 Task: Select a schedule automation every 2 weeks on monday at 11:00 AM starting on January 1, 2024.
Action: Mouse moved to (968, 78)
Screenshot: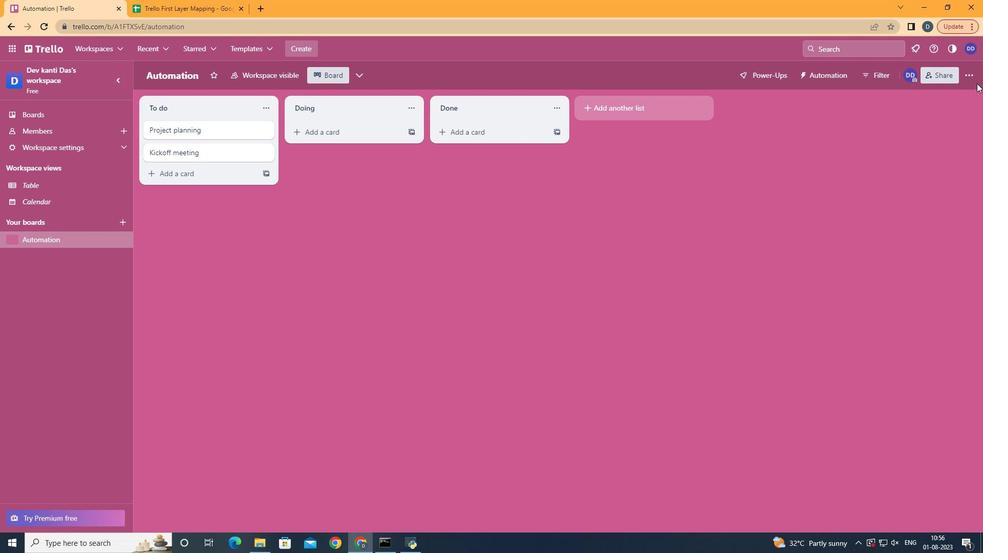 
Action: Mouse pressed left at (968, 78)
Screenshot: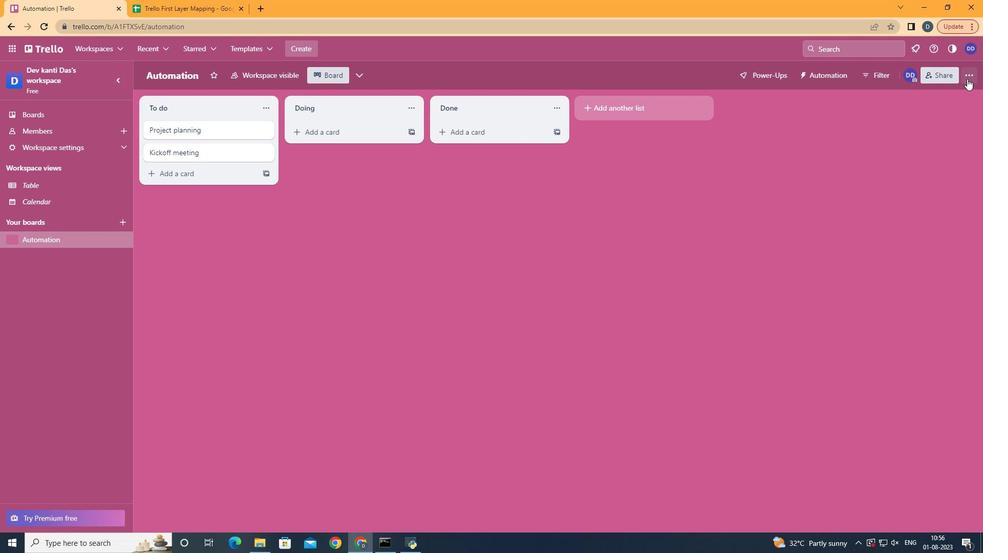 
Action: Mouse moved to (909, 204)
Screenshot: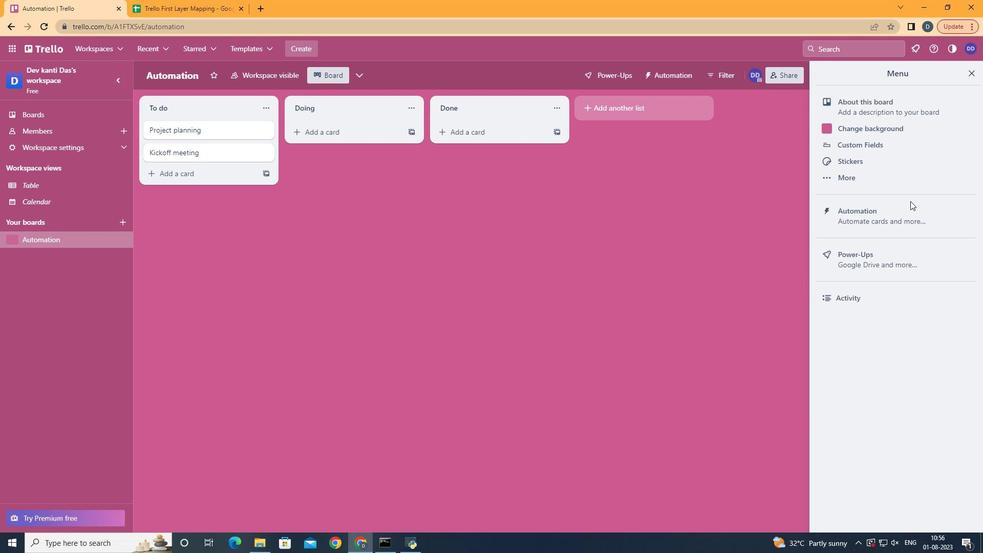 
Action: Mouse pressed left at (909, 204)
Screenshot: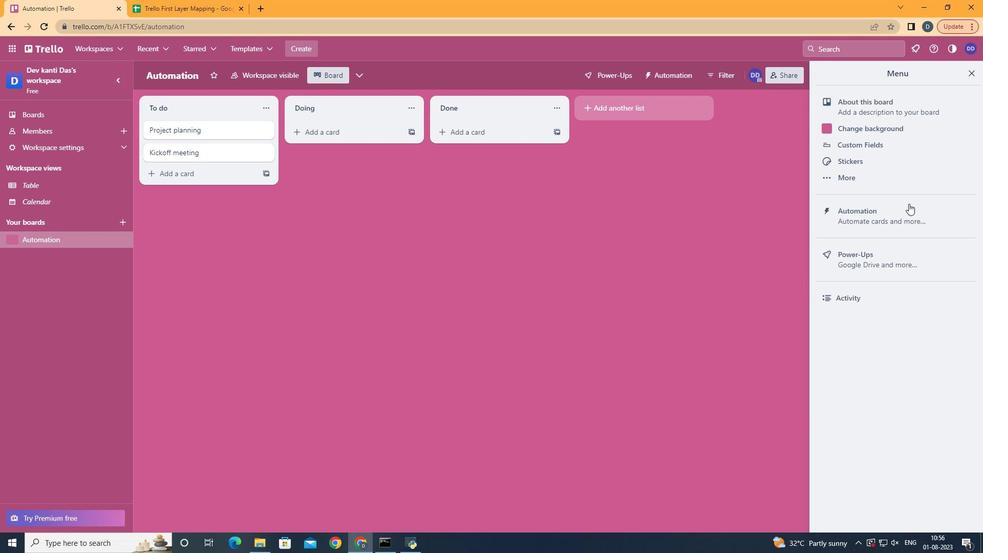 
Action: Mouse moved to (198, 188)
Screenshot: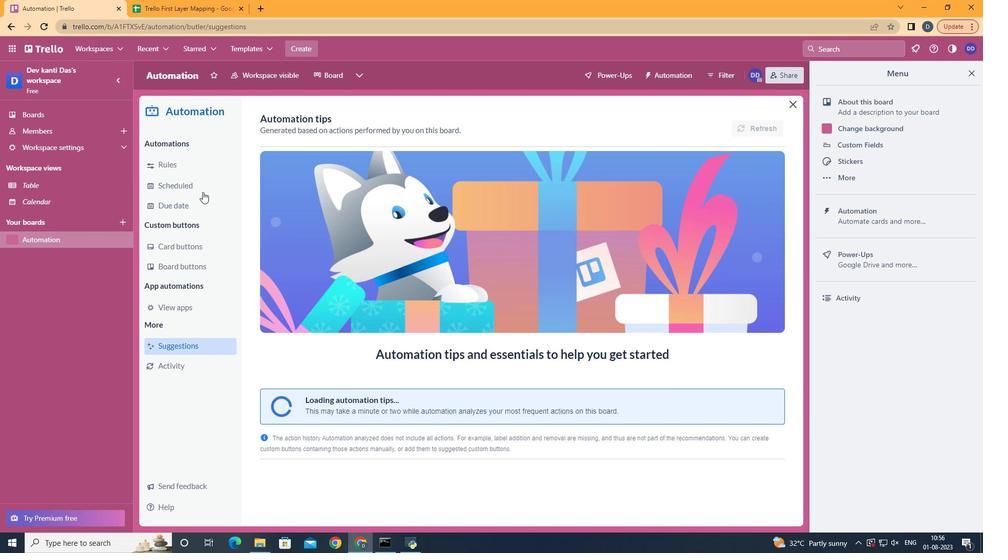 
Action: Mouse pressed left at (198, 188)
Screenshot: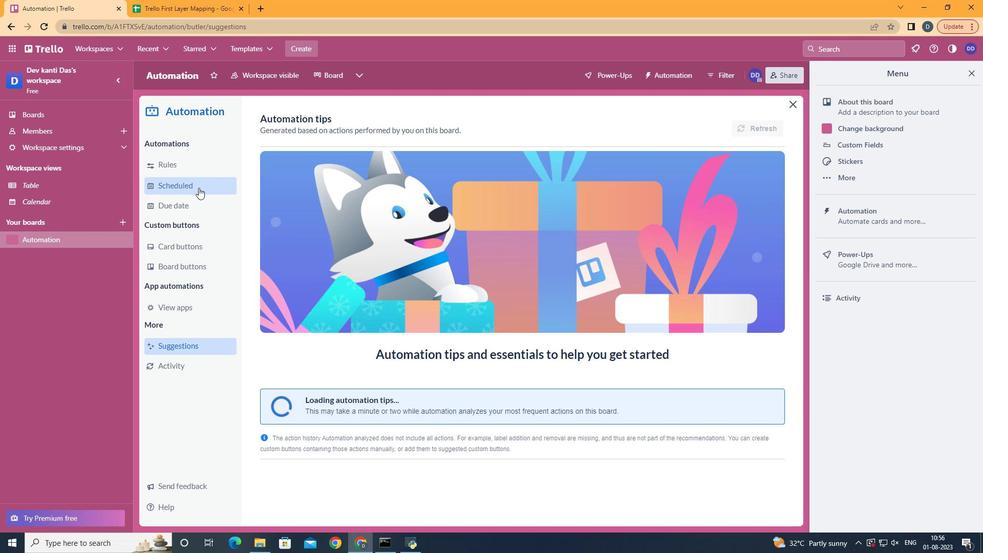 
Action: Mouse moved to (722, 123)
Screenshot: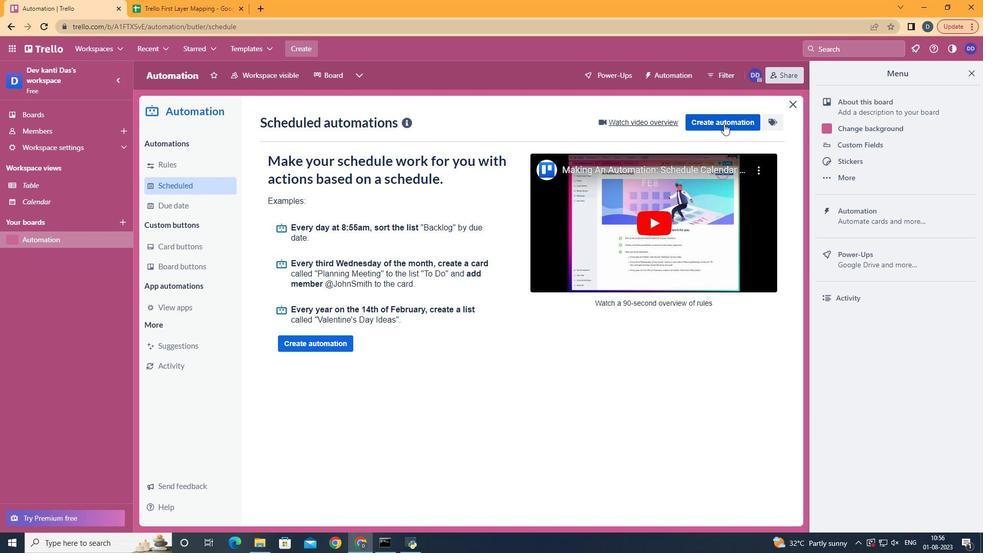 
Action: Mouse pressed left at (722, 123)
Screenshot: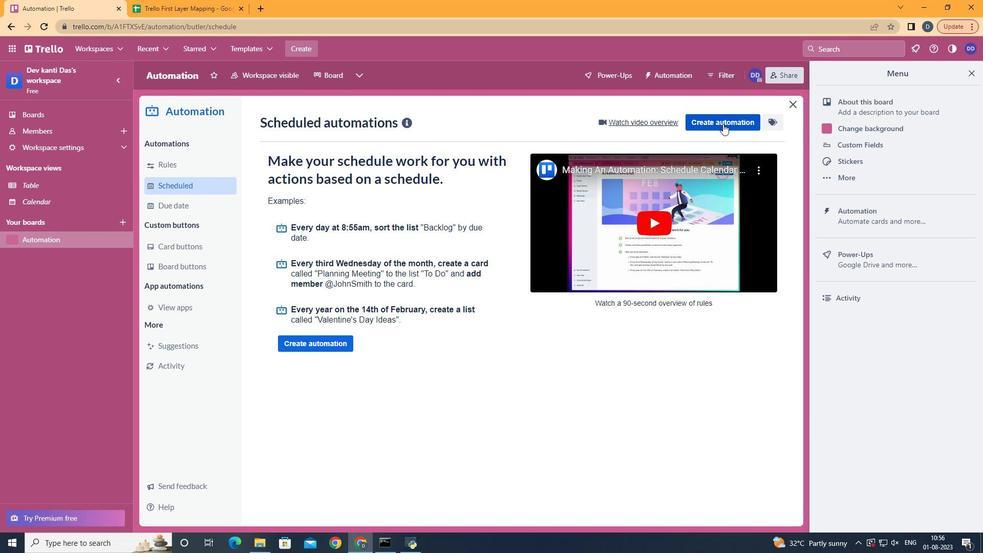 
Action: Mouse moved to (571, 220)
Screenshot: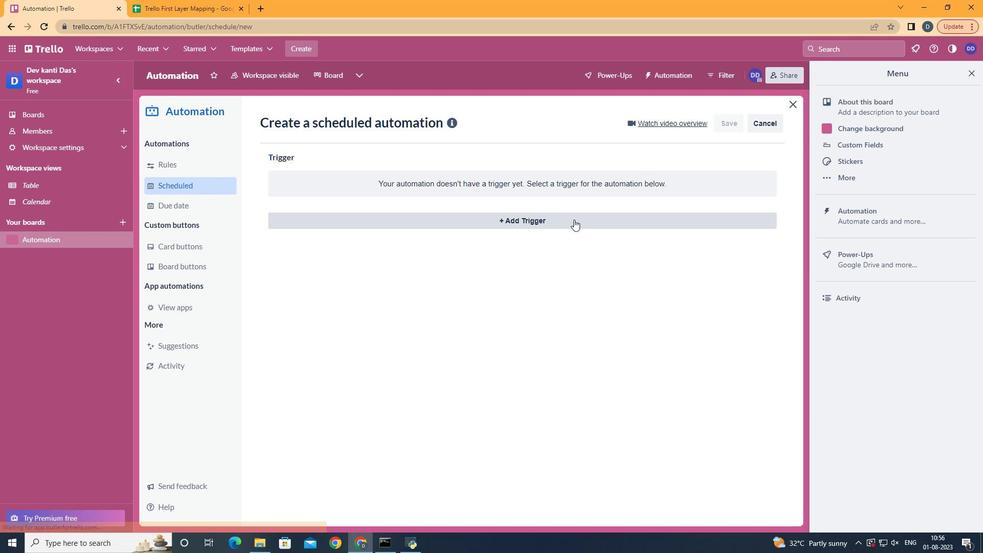 
Action: Mouse pressed left at (571, 220)
Screenshot: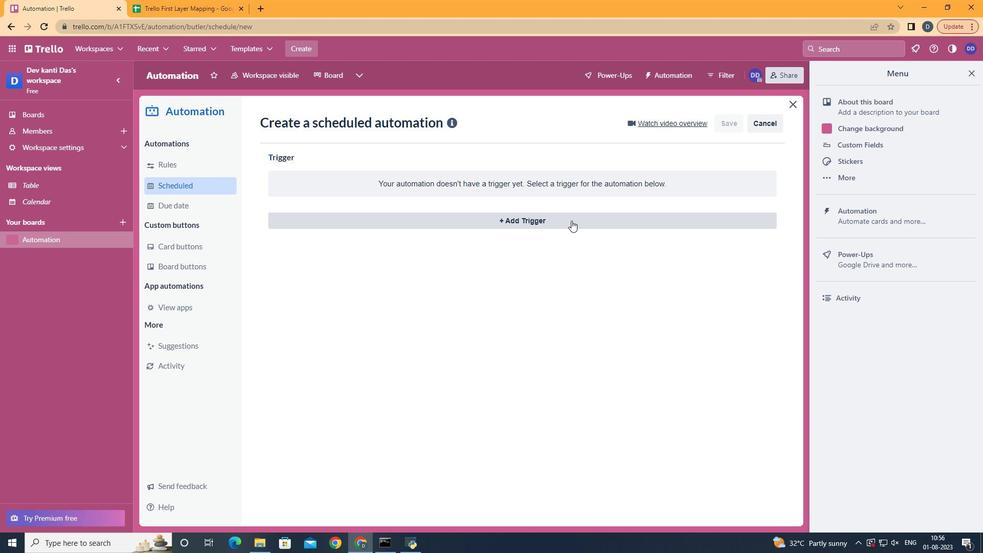 
Action: Mouse moved to (381, 342)
Screenshot: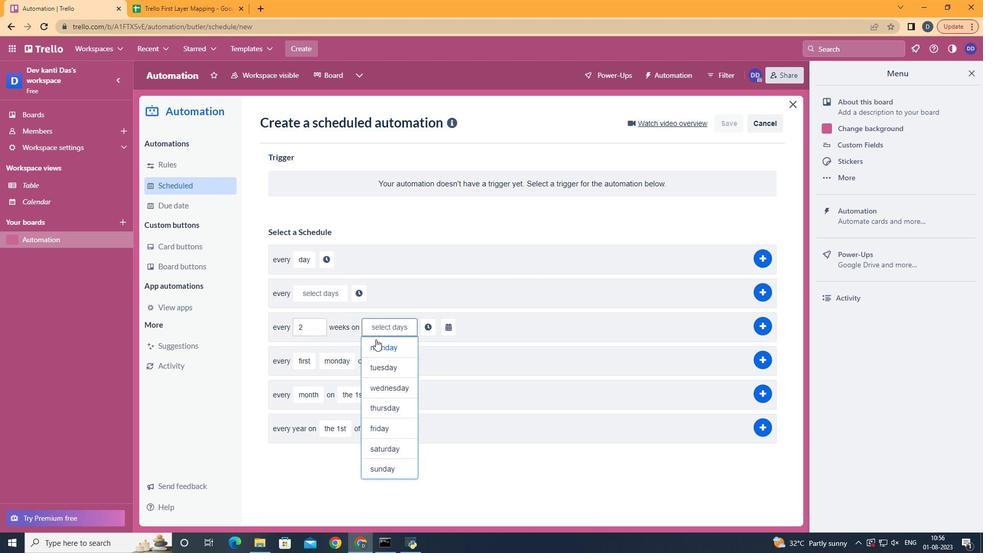 
Action: Mouse pressed left at (381, 342)
Screenshot: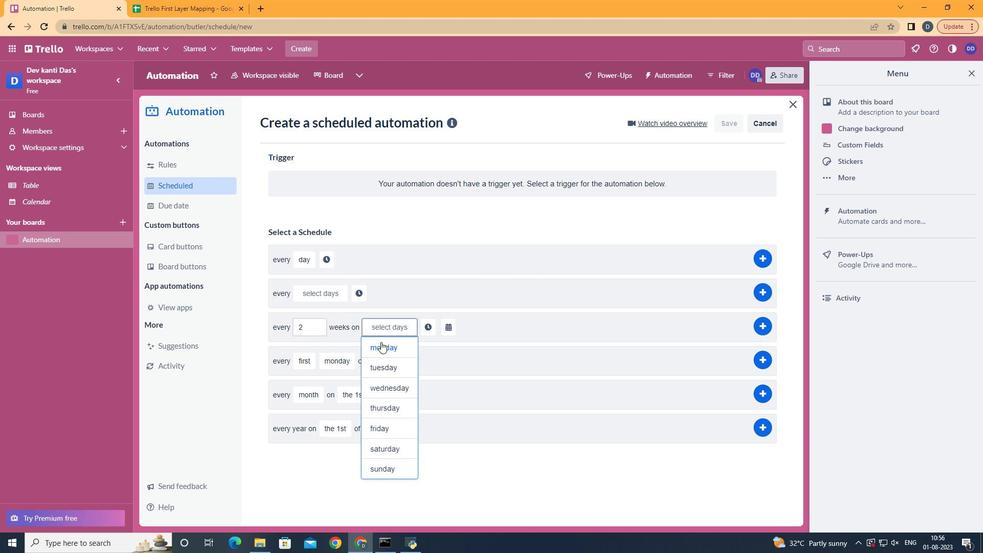 
Action: Mouse moved to (429, 324)
Screenshot: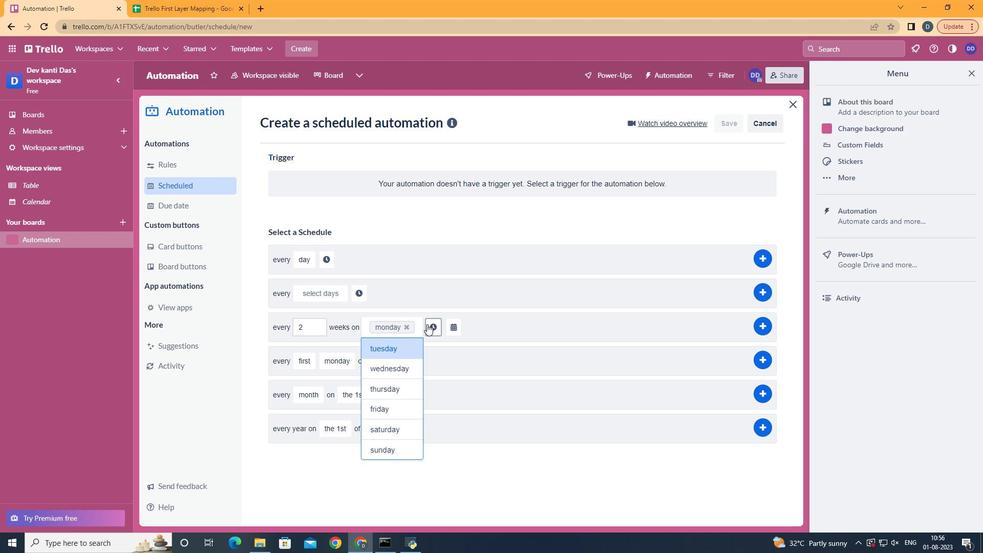 
Action: Mouse pressed left at (429, 324)
Screenshot: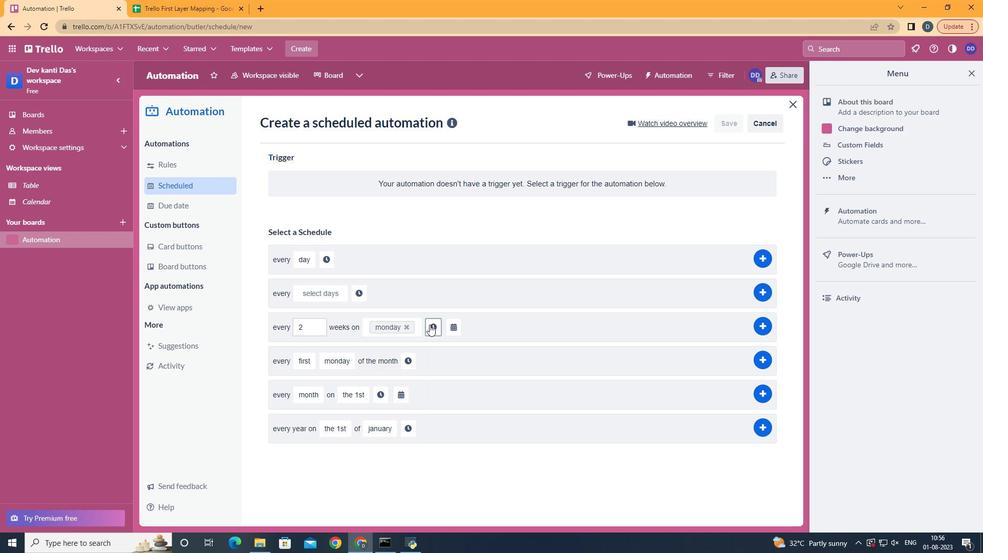 
Action: Mouse moved to (561, 330)
Screenshot: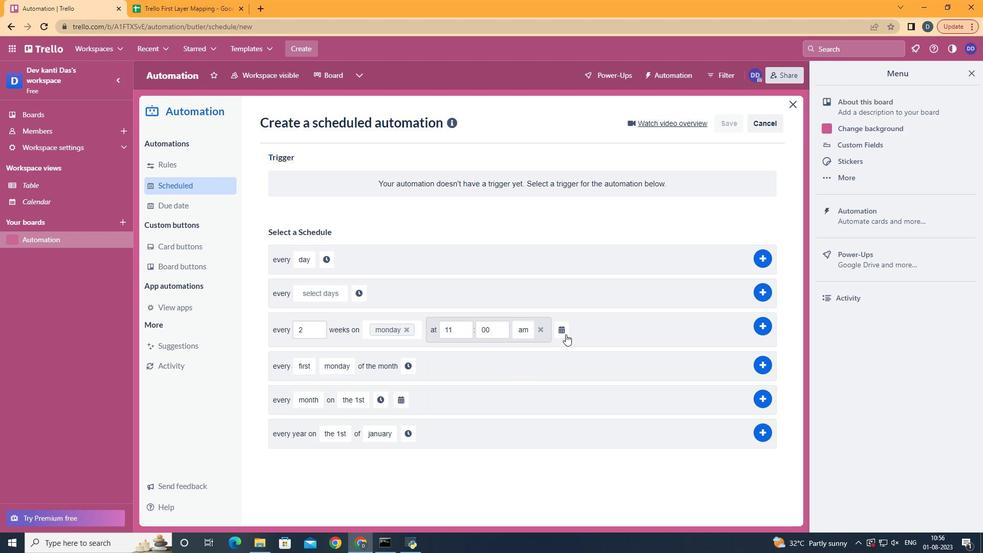 
Action: Mouse pressed left at (561, 330)
Screenshot: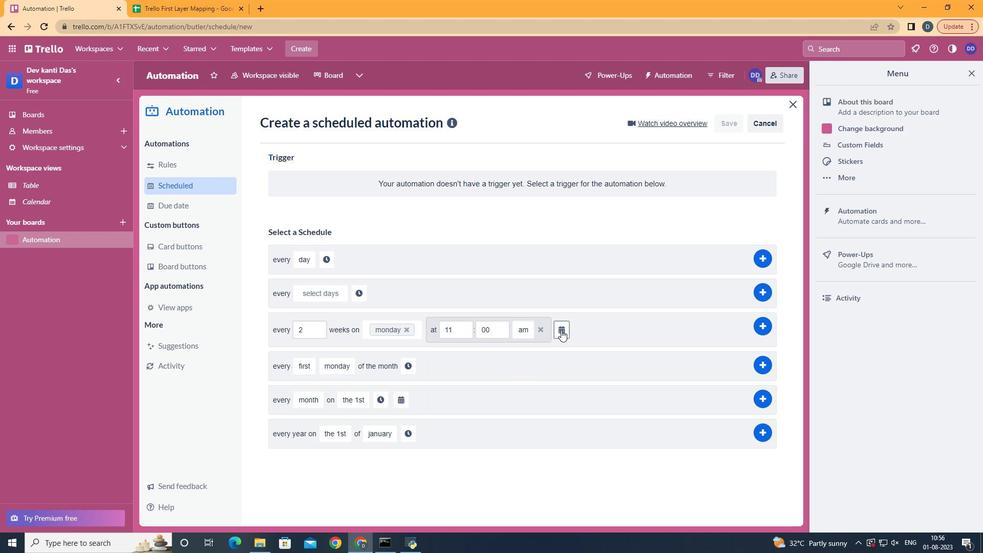 
Action: Mouse moved to (622, 384)
Screenshot: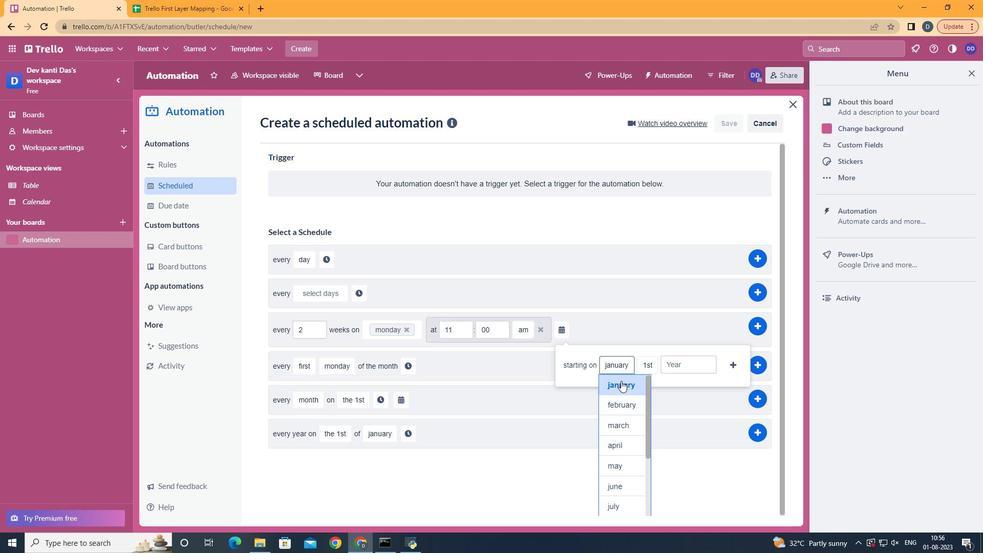 
Action: Mouse pressed left at (622, 384)
Screenshot: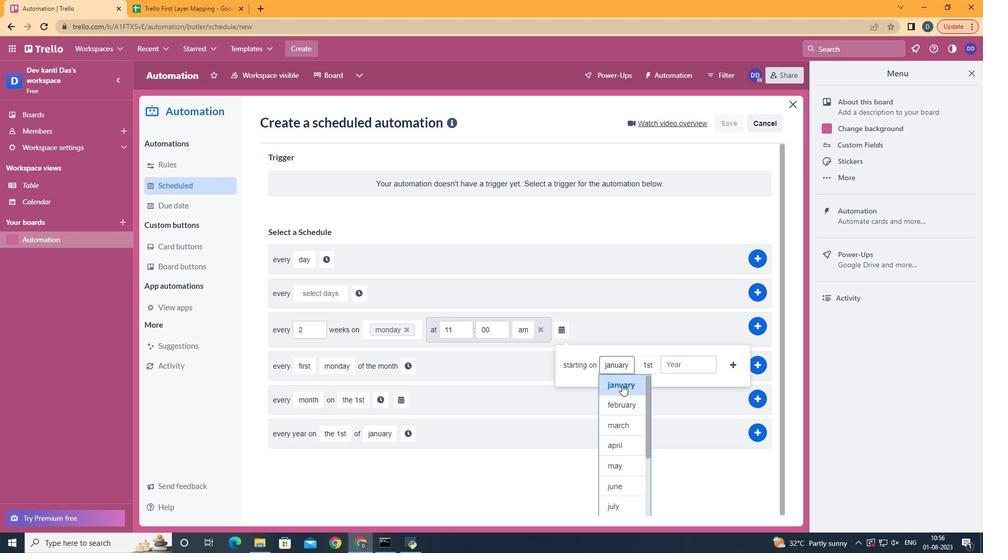 
Action: Mouse moved to (648, 381)
Screenshot: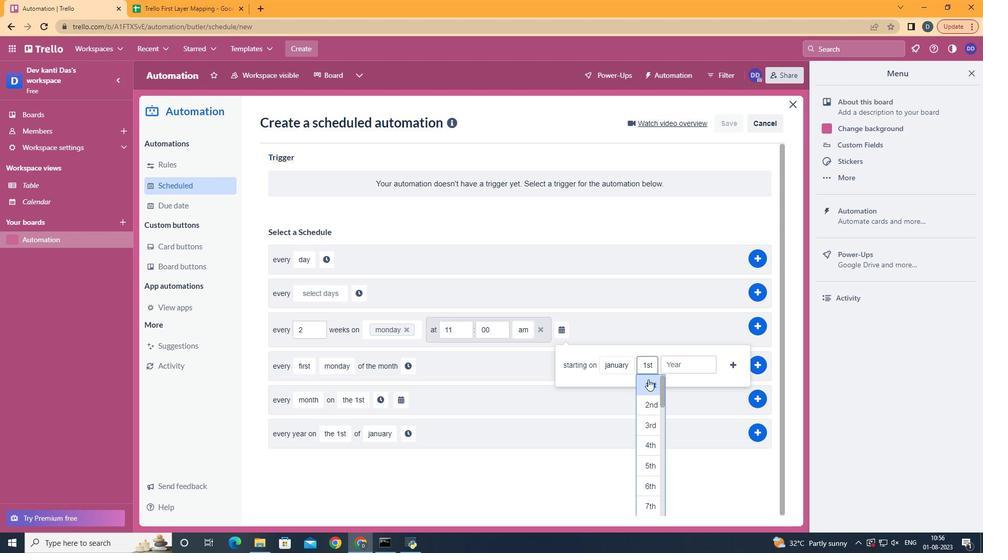 
Action: Mouse pressed left at (648, 381)
Screenshot: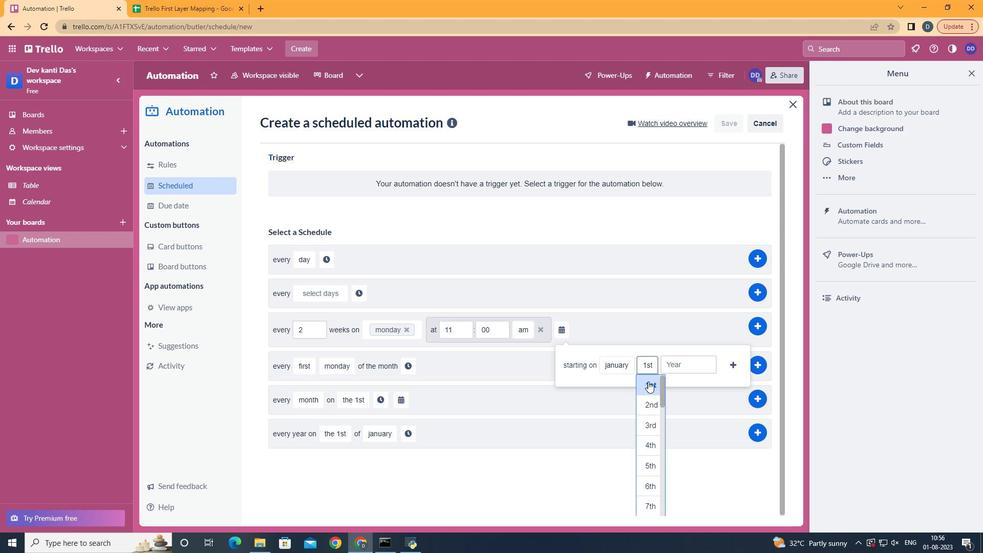 
Action: Mouse moved to (688, 363)
Screenshot: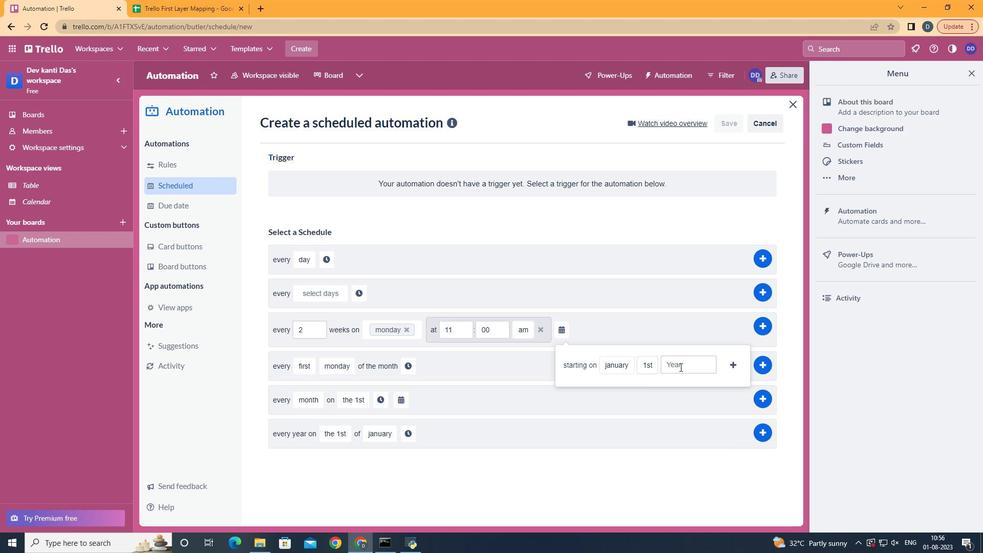 
Action: Mouse pressed left at (688, 363)
Screenshot: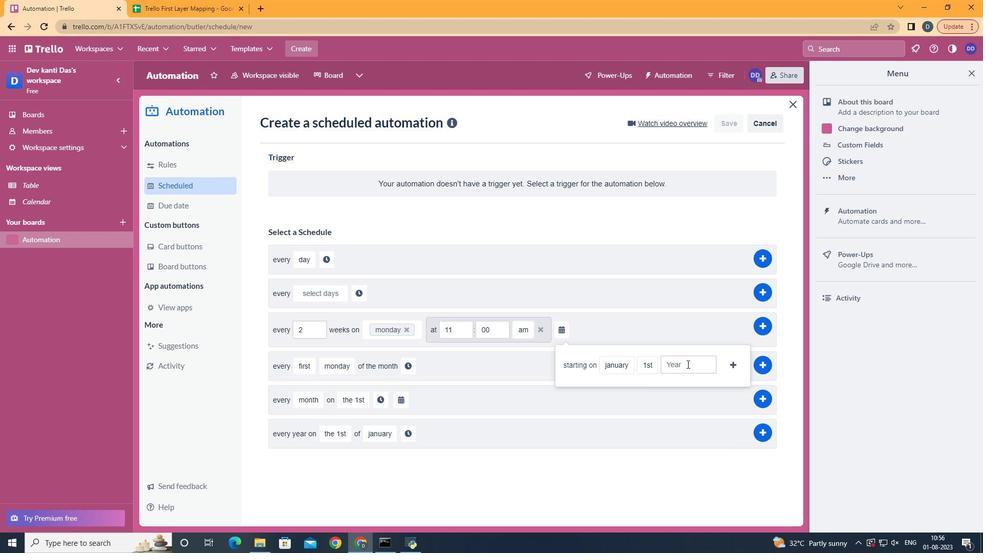 
Action: Key pressed 2024
Screenshot: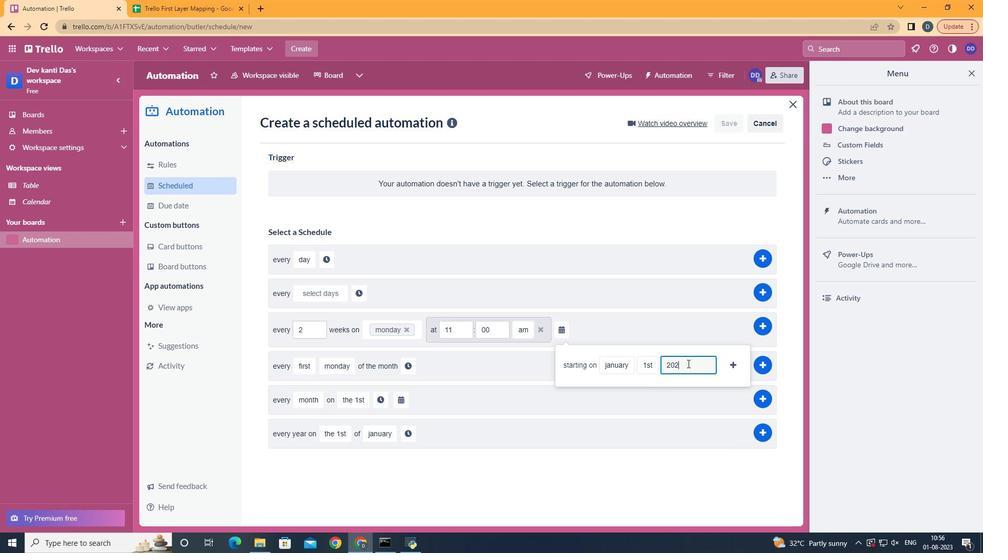 
Action: Mouse moved to (733, 365)
Screenshot: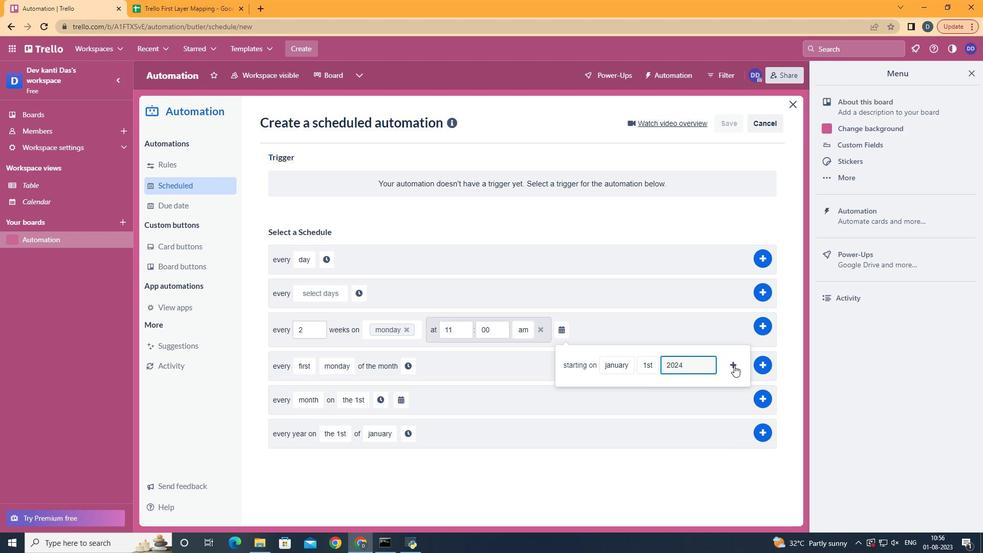 
Action: Mouse pressed left at (733, 365)
Screenshot: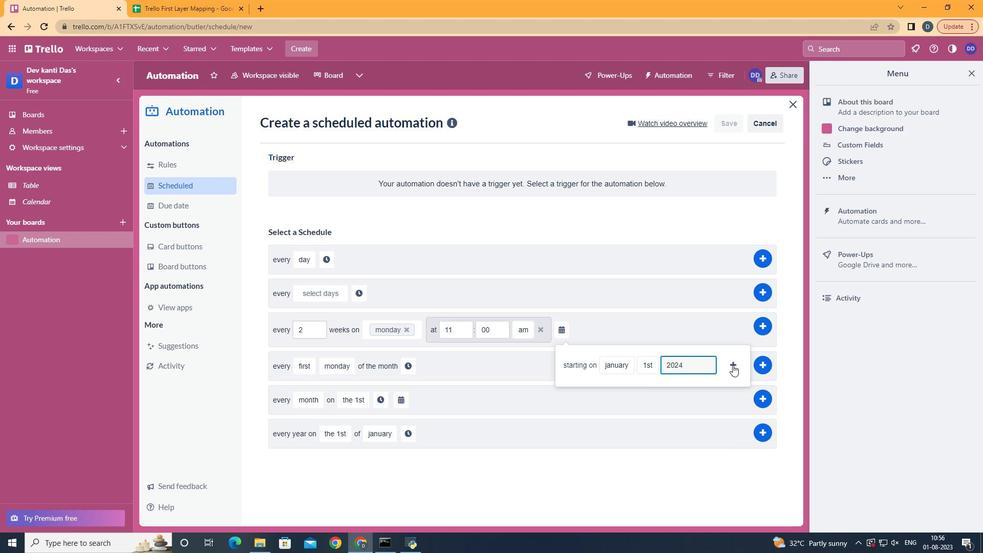 
Action: Mouse moved to (759, 325)
Screenshot: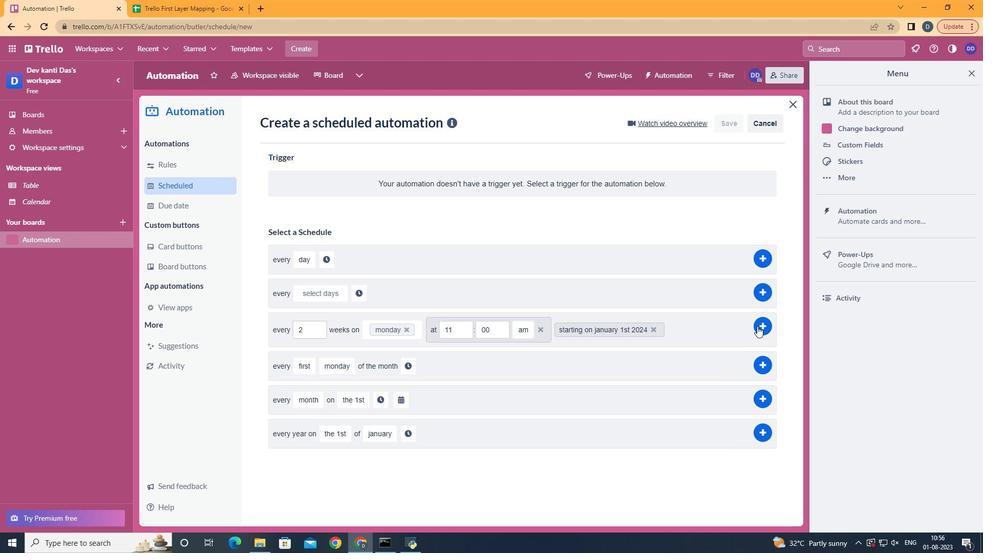 
Action: Mouse pressed left at (759, 325)
Screenshot: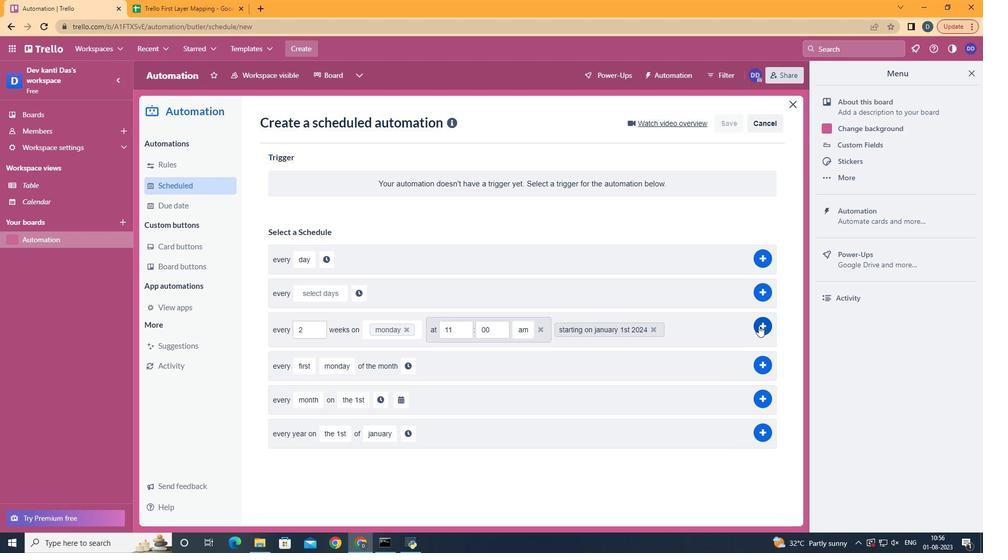 
Action: Mouse moved to (550, 211)
Screenshot: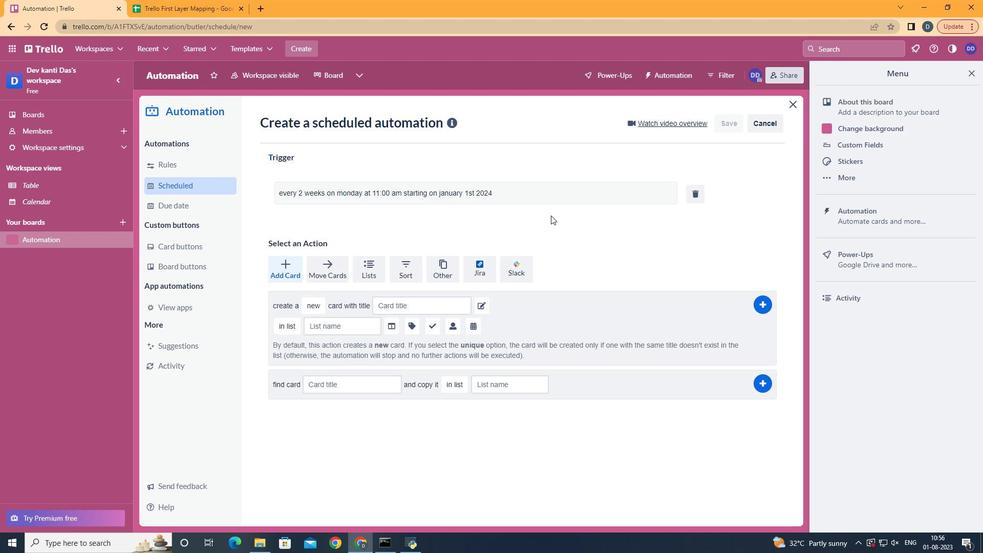 
